 Task: Create duplicate Rules on other custom objects too.
Action: Mouse moved to (623, 37)
Screenshot: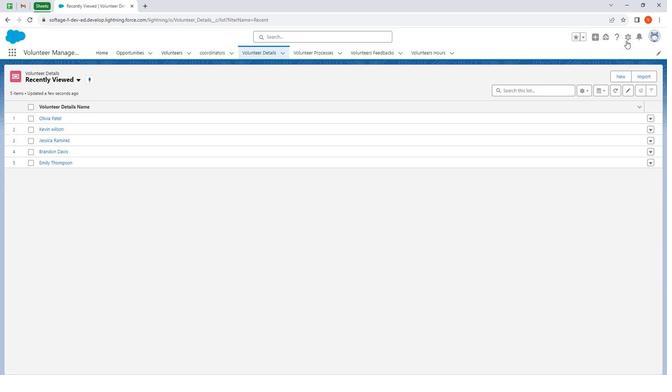 
Action: Mouse pressed left at (623, 37)
Screenshot: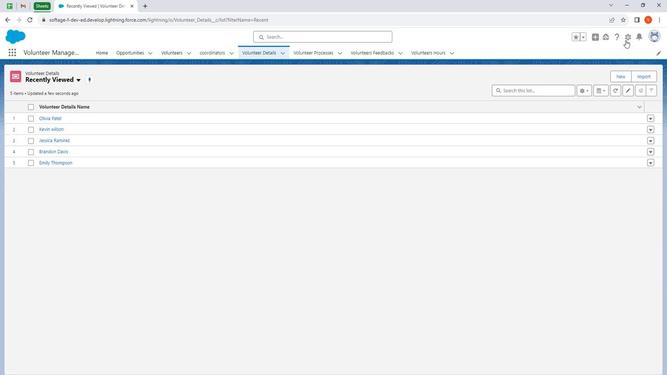 
Action: Mouse moved to (609, 61)
Screenshot: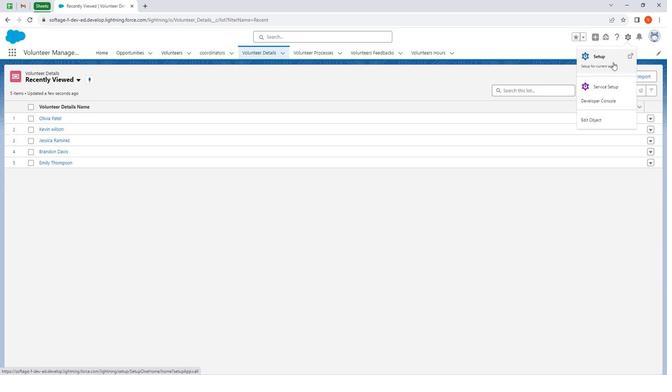 
Action: Mouse pressed left at (609, 61)
Screenshot: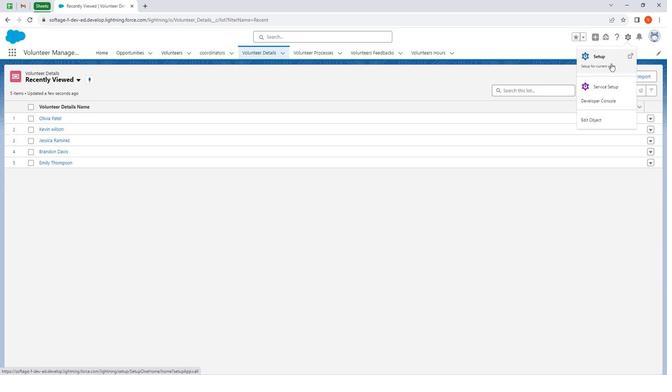 
Action: Mouse moved to (37, 72)
Screenshot: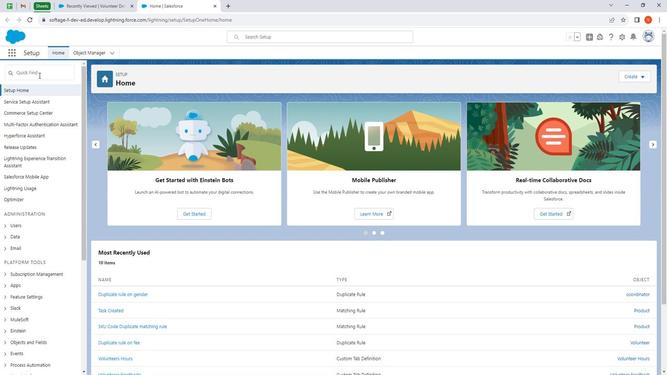 
Action: Mouse pressed left at (37, 72)
Screenshot: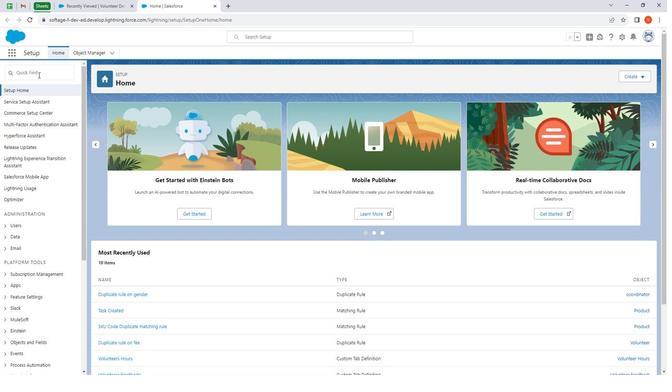 
Action: Key pressed duplicate
Screenshot: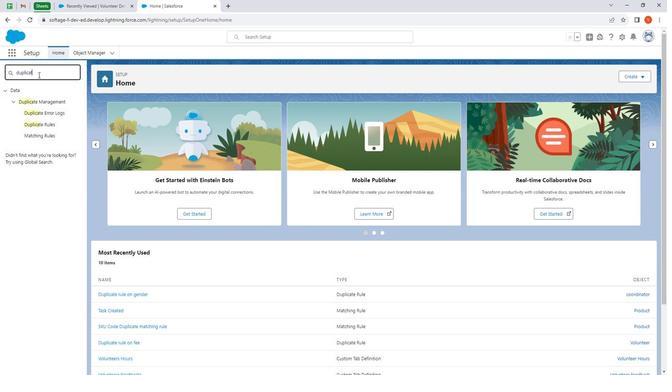 
Action: Mouse moved to (46, 119)
Screenshot: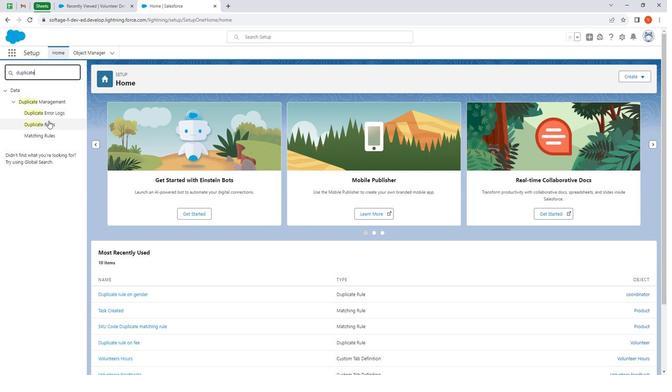 
Action: Mouse pressed left at (46, 119)
Screenshot: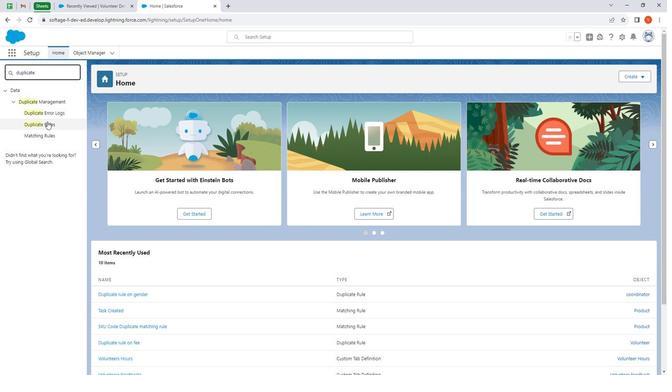 
Action: Mouse moved to (367, 165)
Screenshot: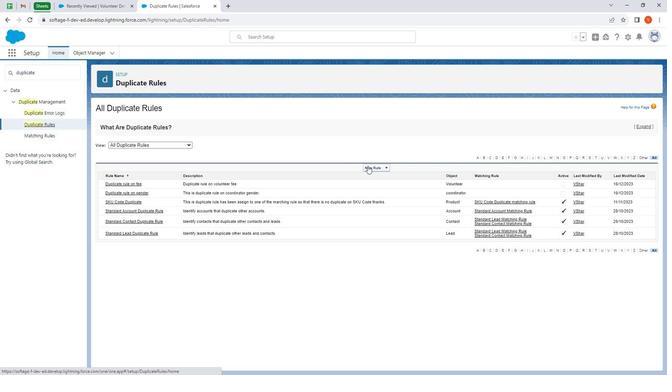 
Action: Mouse pressed left at (367, 165)
Screenshot: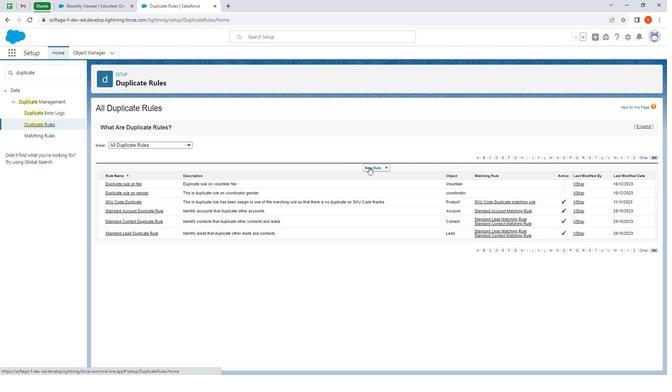 
Action: Mouse moved to (390, 205)
Screenshot: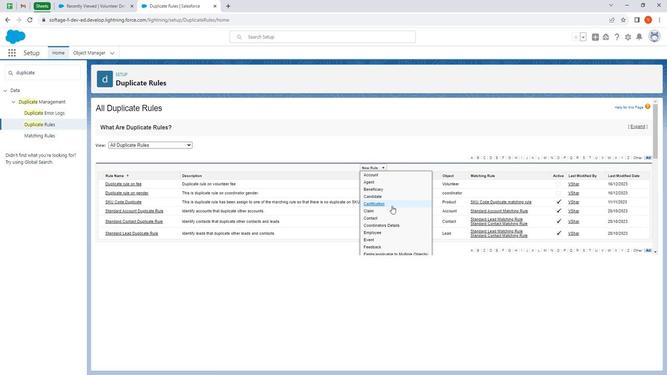 
Action: Mouse scrolled (390, 205) with delta (0, 0)
Screenshot: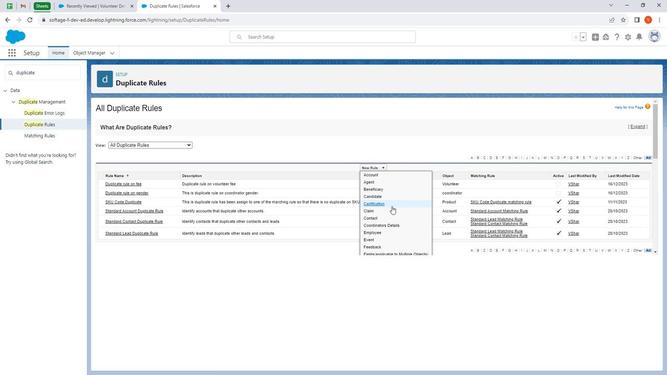 
Action: Mouse moved to (390, 206)
Screenshot: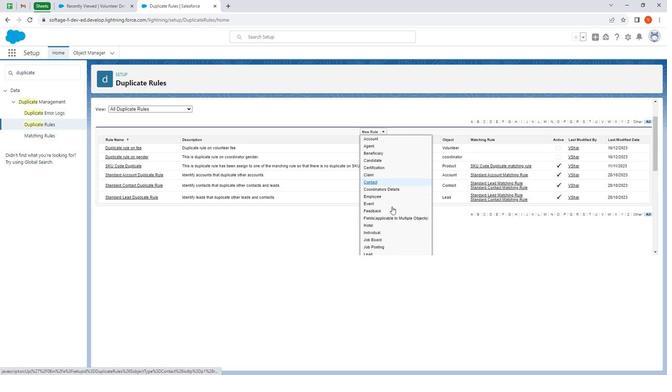 
Action: Mouse scrolled (390, 205) with delta (0, 0)
Screenshot: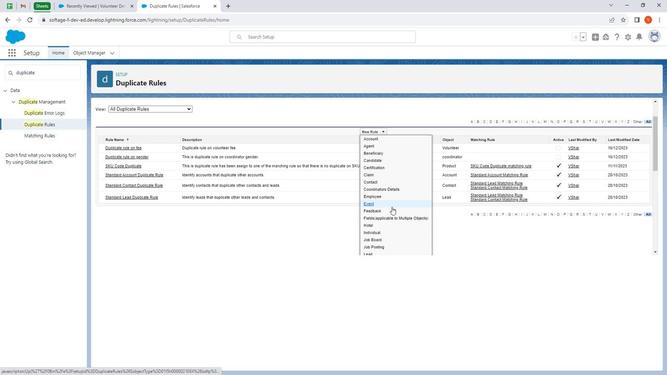 
Action: Mouse moved to (390, 206)
Screenshot: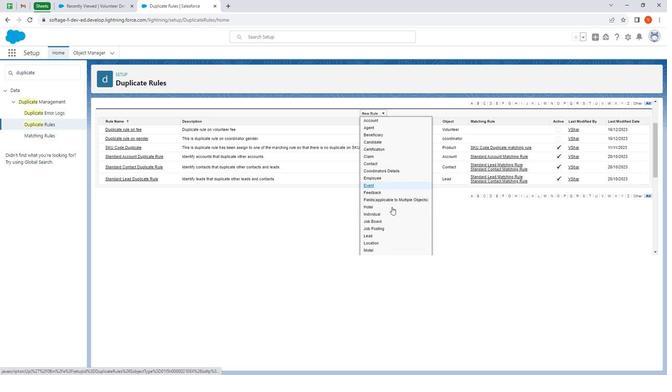 
Action: Mouse scrolled (390, 205) with delta (0, 0)
Screenshot: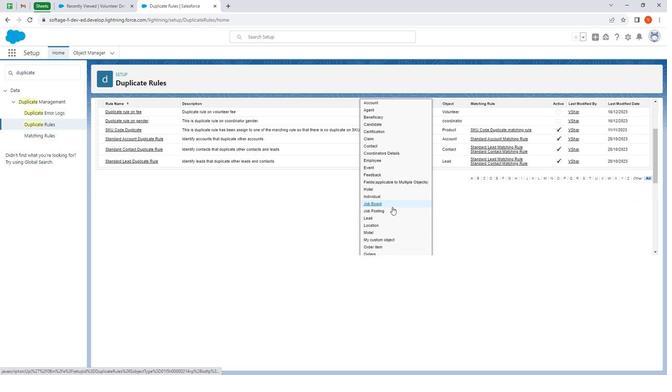 
Action: Mouse scrolled (390, 205) with delta (0, 0)
Screenshot: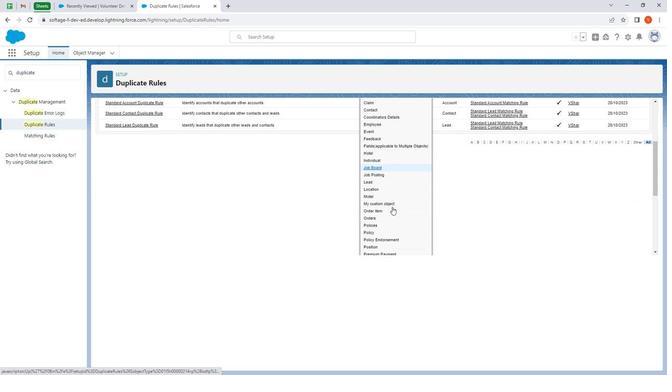
Action: Mouse scrolled (390, 205) with delta (0, 0)
Screenshot: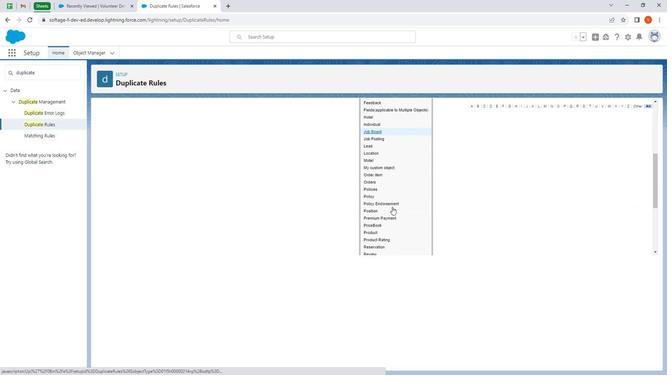 
Action: Mouse scrolled (390, 205) with delta (0, 0)
Screenshot: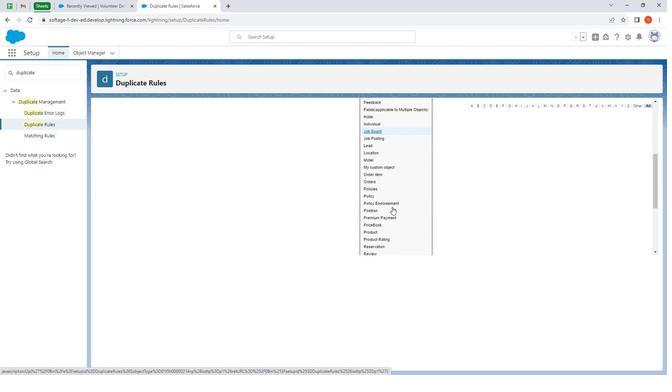
Action: Mouse moved to (392, 206)
Screenshot: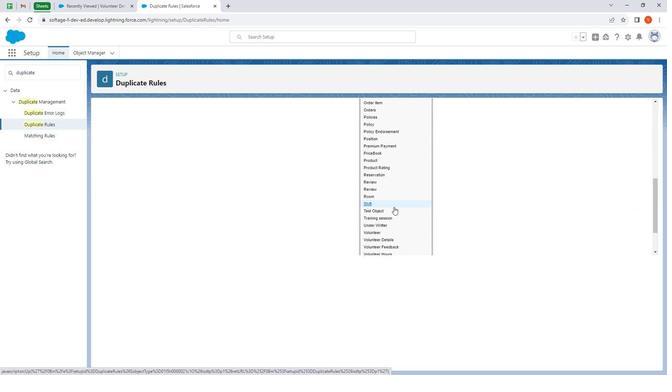 
Action: Mouse scrolled (392, 205) with delta (0, 0)
Screenshot: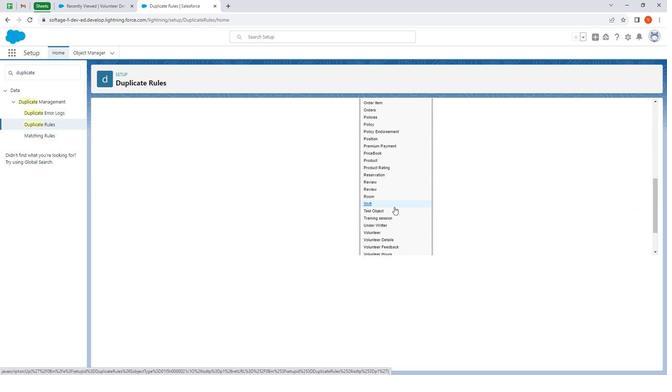 
Action: Mouse moved to (390, 223)
Screenshot: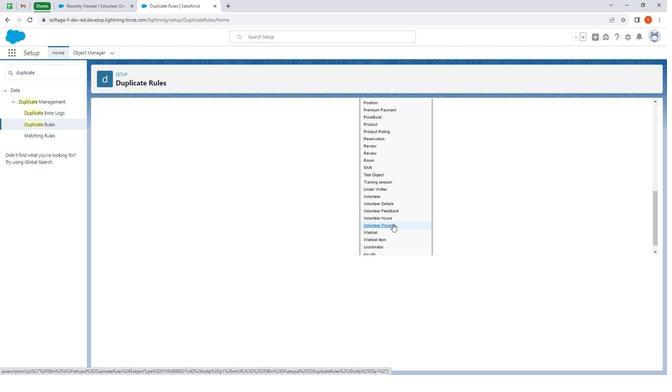 
Action: Mouse pressed left at (390, 223)
Screenshot: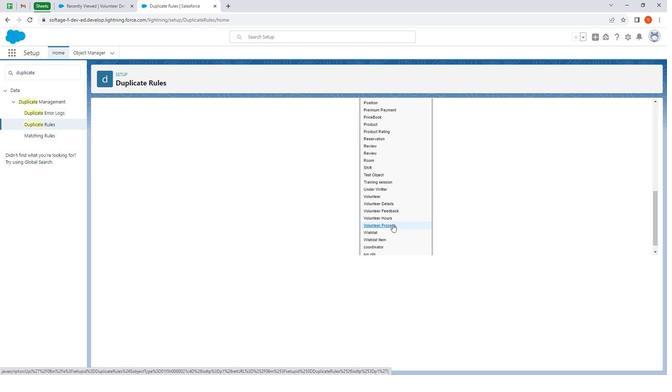 
Action: Mouse moved to (225, 149)
Screenshot: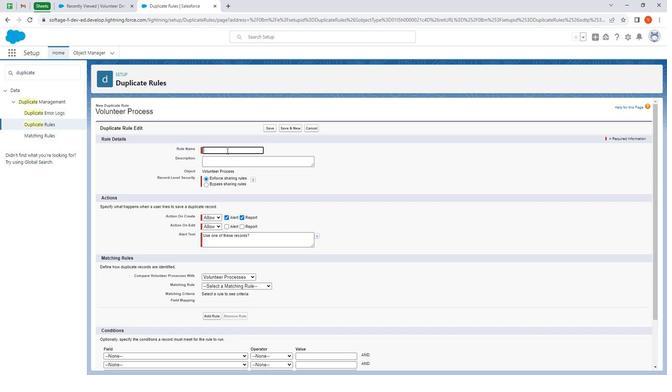 
Action: Mouse pressed left at (225, 149)
Screenshot: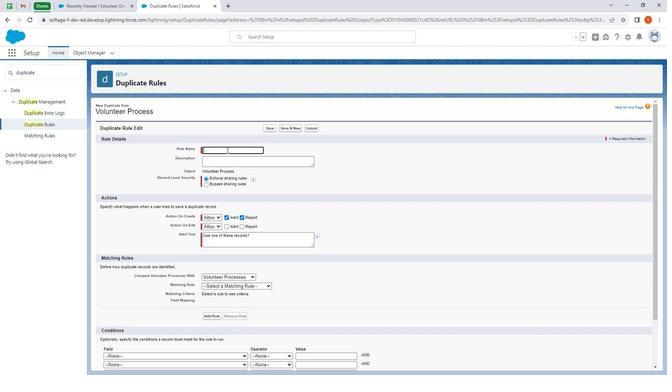 
Action: Key pressed duplicate<Key.space>rule<Key.space>on<Key.space>process
Screenshot: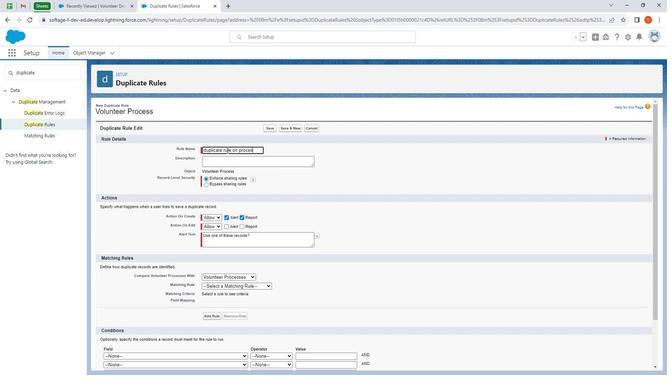 
Action: Mouse moved to (247, 165)
Screenshot: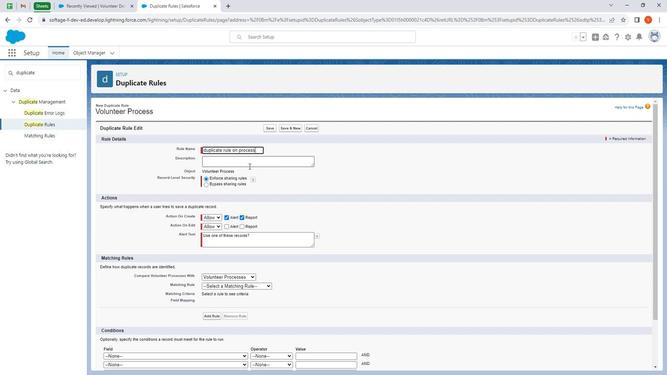 
Action: Mouse pressed left at (247, 165)
Screenshot: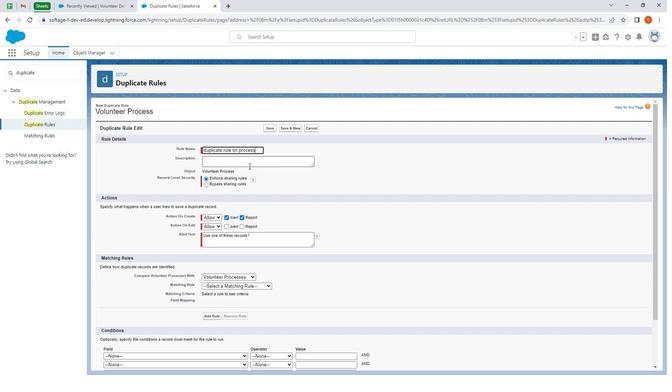 
Action: Key pressed duplicate<Key.space>rule<Key.space>on<Key.space>volunteer<Key.space>process
Screenshot: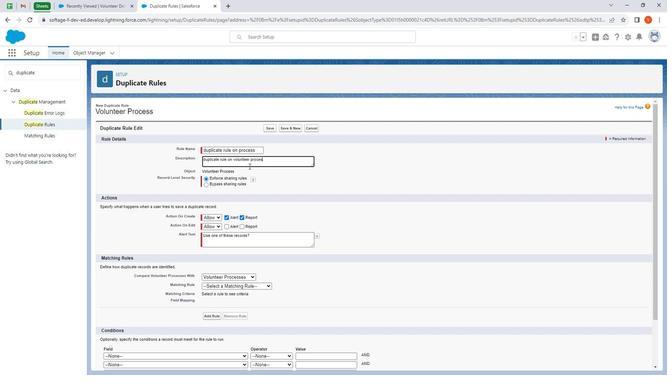 
Action: Mouse moved to (239, 179)
Screenshot: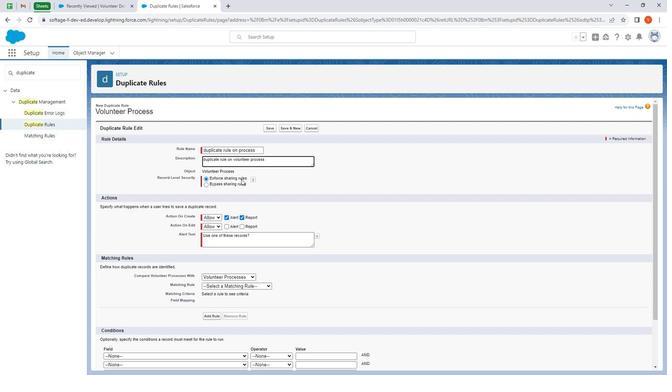 
Action: Key pressed .
Screenshot: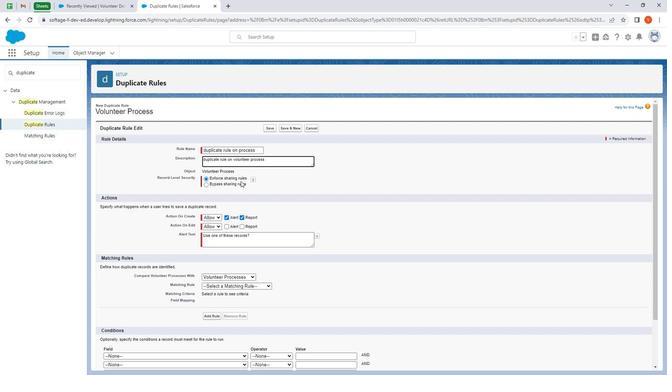 
Action: Mouse moved to (225, 226)
Screenshot: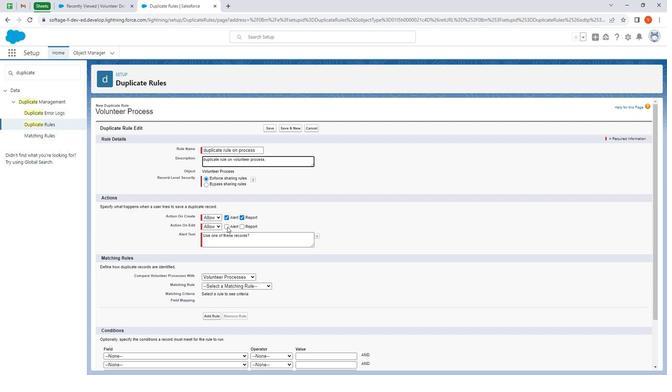 
Action: Mouse pressed left at (225, 226)
Screenshot: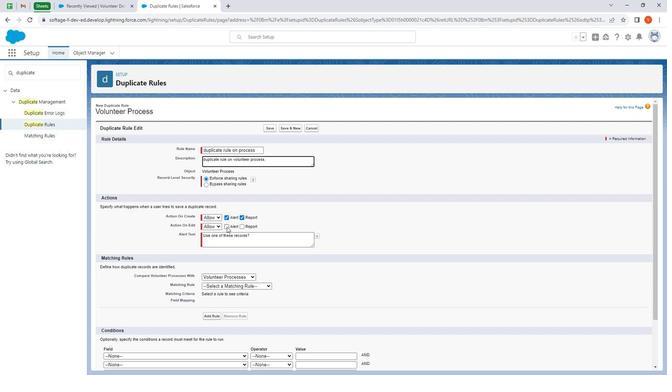 
Action: Mouse moved to (241, 225)
Screenshot: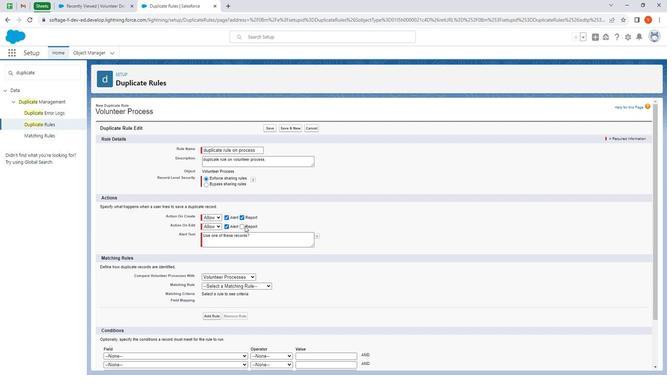 
Action: Mouse pressed left at (241, 225)
Screenshot: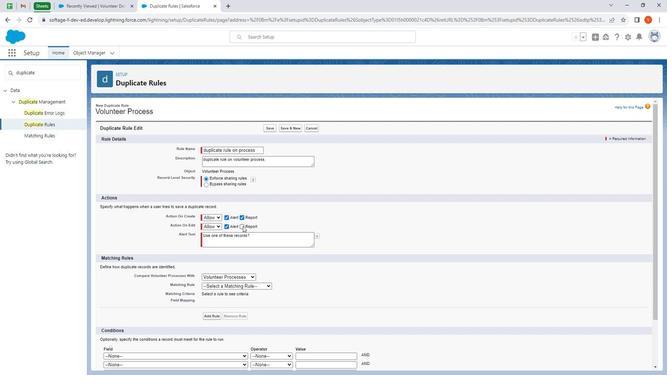 
Action: Mouse moved to (335, 217)
Screenshot: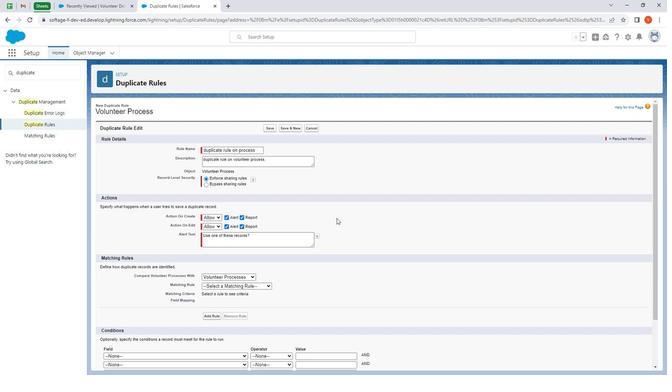 
Action: Mouse scrolled (335, 217) with delta (0, 0)
Screenshot: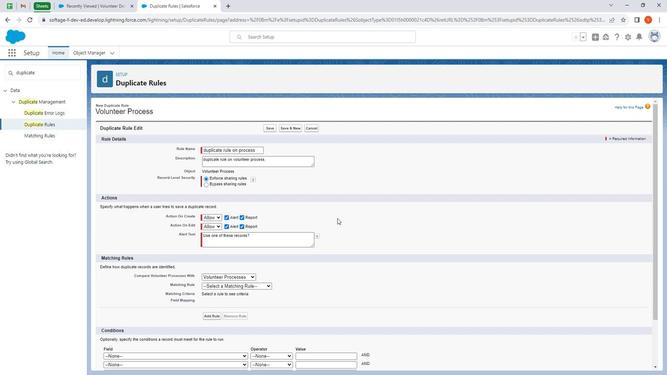 
Action: Mouse scrolled (335, 217) with delta (0, 0)
Screenshot: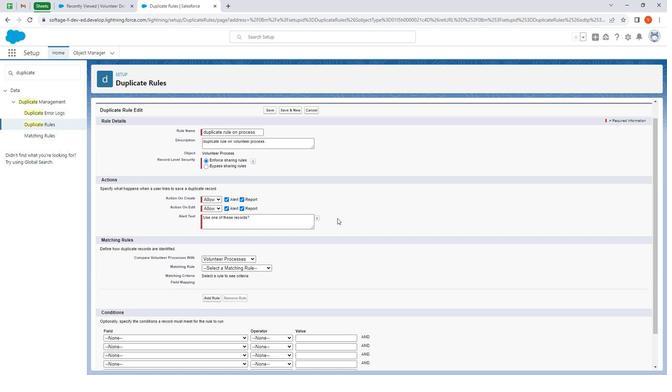 
Action: Mouse moved to (336, 217)
Screenshot: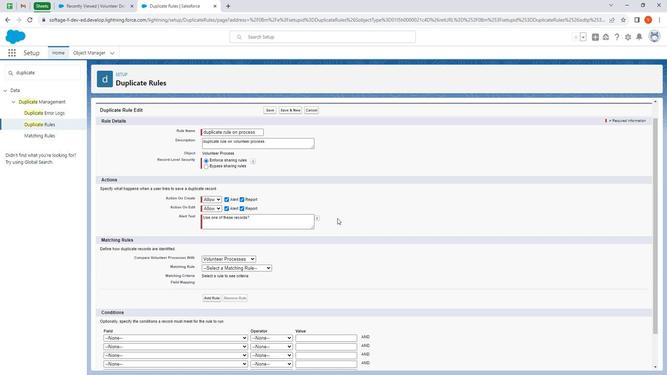 
Action: Mouse scrolled (336, 217) with delta (0, 0)
Screenshot: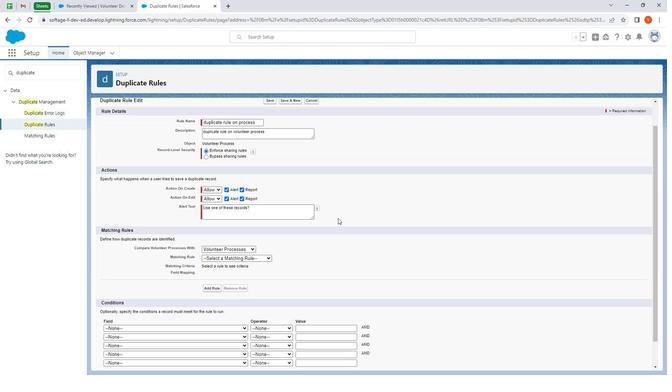 
Action: Mouse scrolled (336, 217) with delta (0, 0)
Screenshot: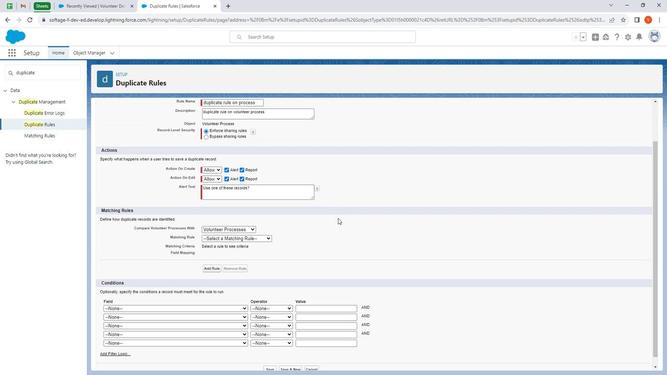 
Action: Mouse moved to (235, 298)
Screenshot: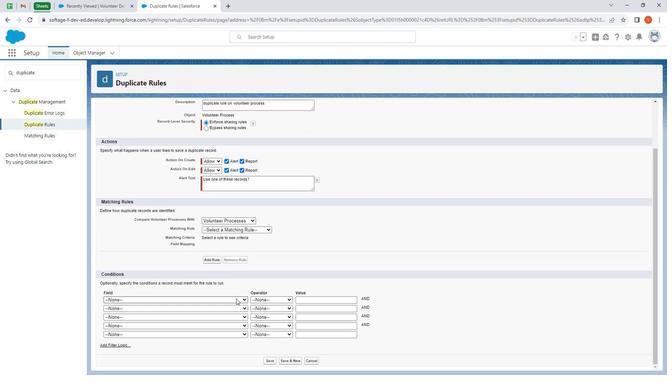 
Action: Mouse pressed left at (235, 298)
Screenshot: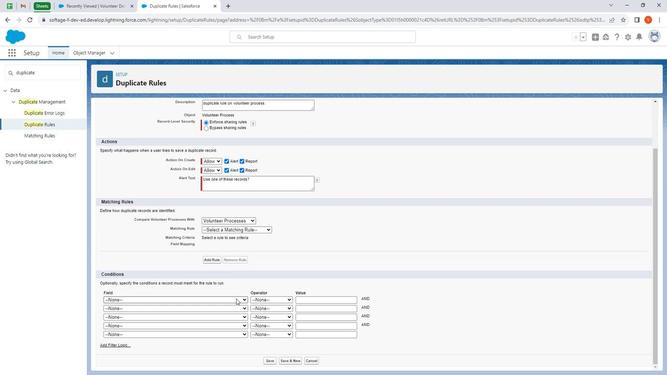 
Action: Mouse moved to (242, 190)
Screenshot: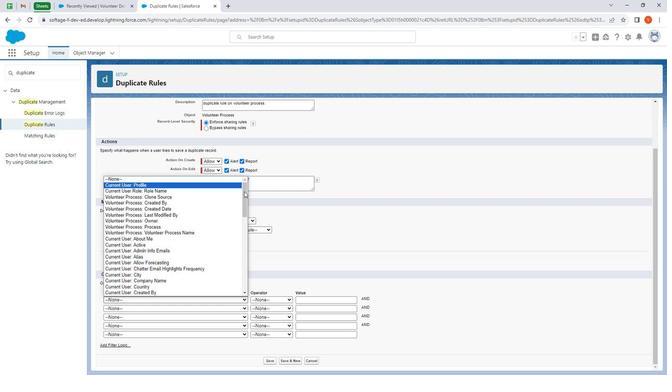 
Action: Mouse pressed left at (242, 190)
Screenshot: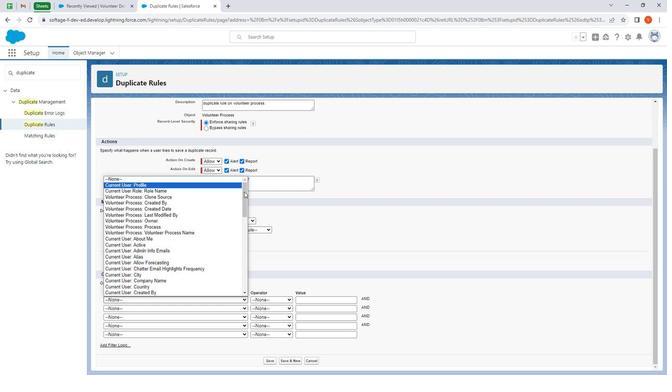 
Action: Mouse moved to (182, 200)
Screenshot: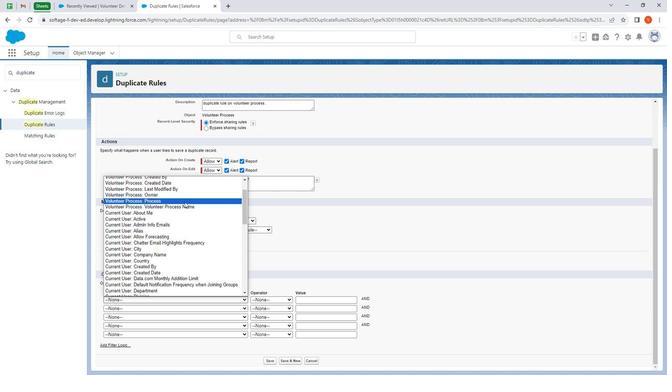 
Action: Mouse pressed left at (182, 200)
Screenshot: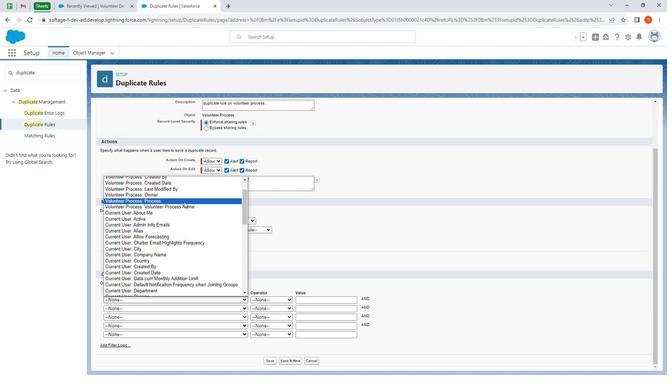 
Action: Mouse moved to (282, 297)
Screenshot: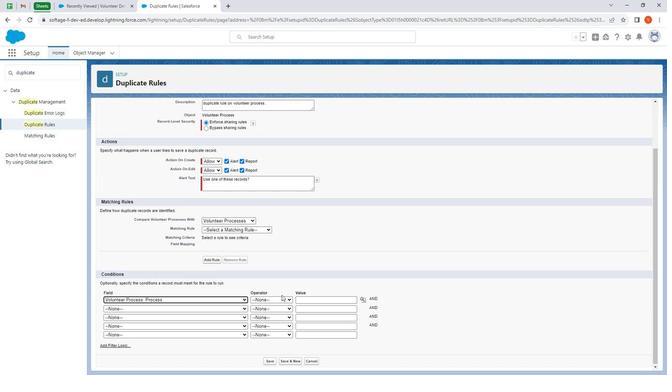 
Action: Mouse pressed left at (282, 297)
Screenshot: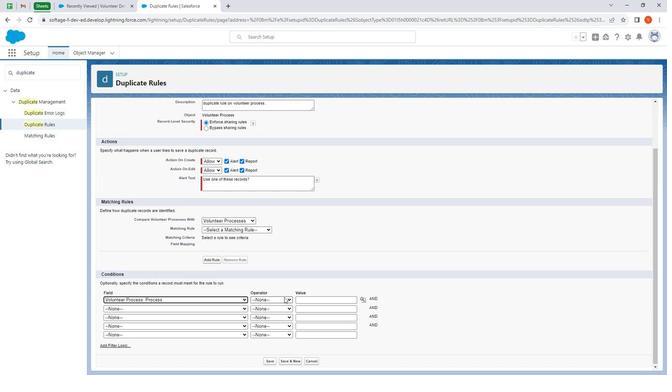 
Action: Mouse moved to (280, 239)
Screenshot: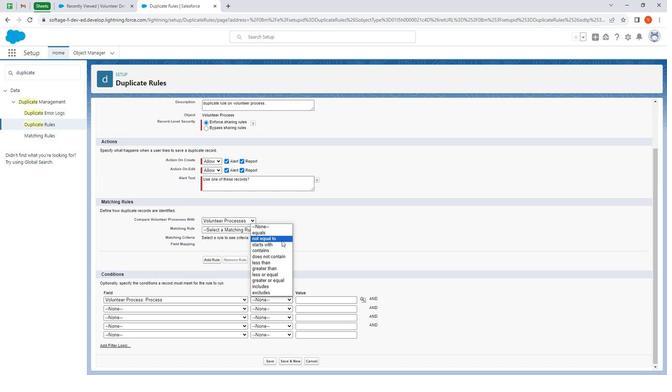 
Action: Mouse pressed left at (280, 239)
Screenshot: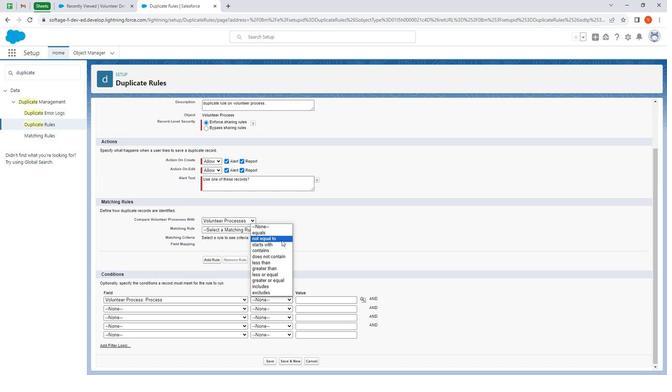 
Action: Mouse moved to (360, 301)
Screenshot: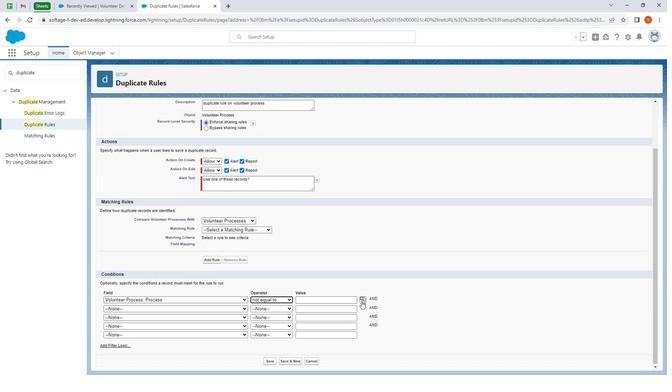 
Action: Mouse pressed left at (360, 301)
Screenshot: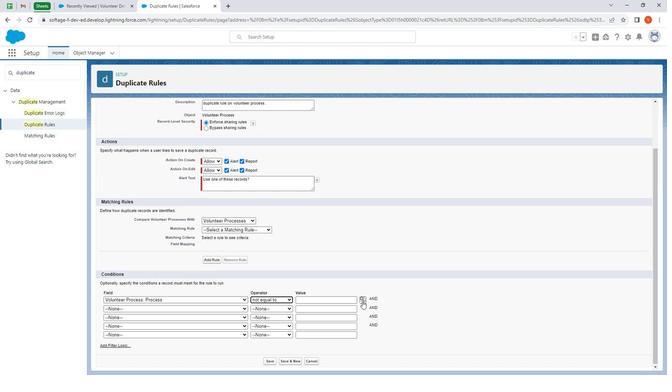 
Action: Mouse moved to (9, 87)
Screenshot: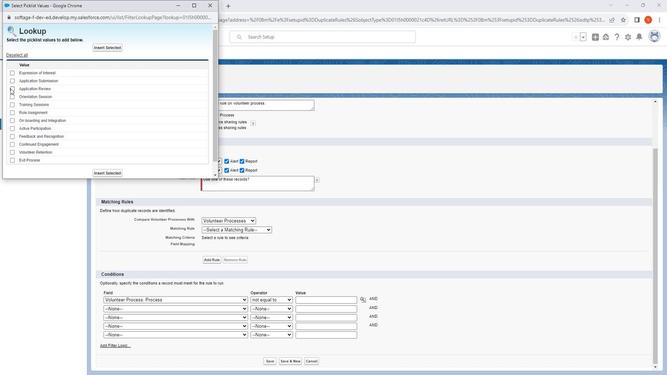 
Action: Mouse pressed left at (9, 87)
Screenshot: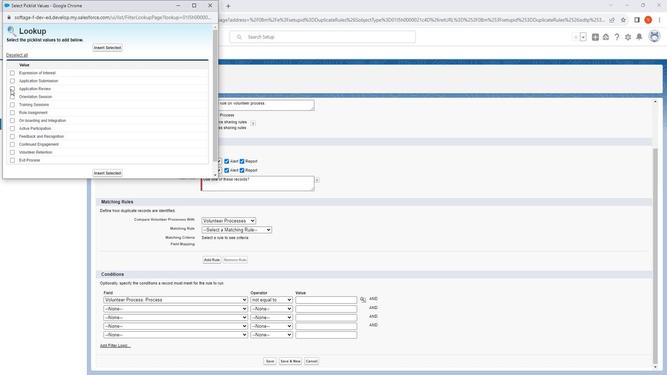 
Action: Mouse moved to (10, 96)
Screenshot: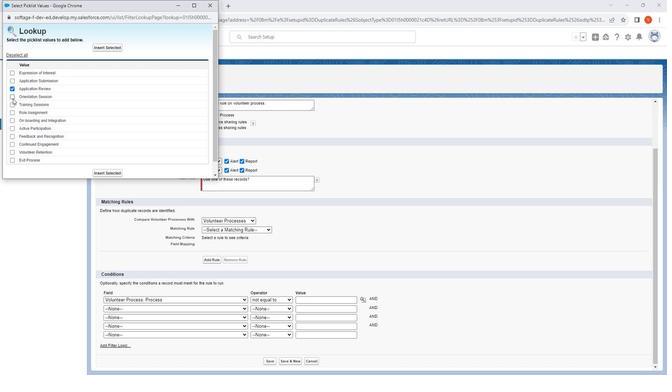 
Action: Mouse pressed left at (10, 96)
Screenshot: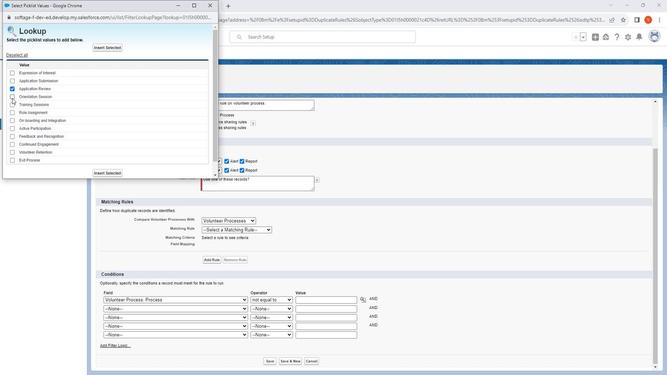 
Action: Mouse moved to (10, 104)
Screenshot: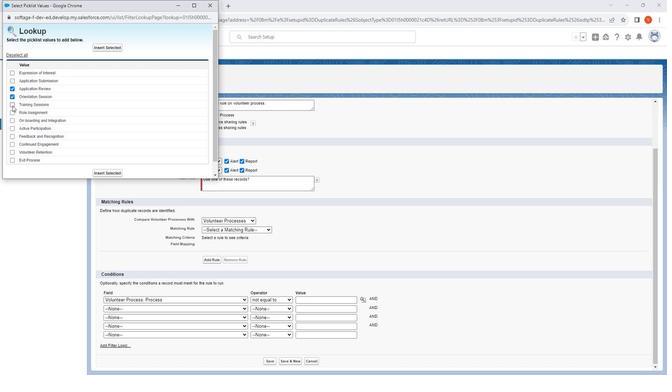 
Action: Mouse pressed left at (10, 104)
Screenshot: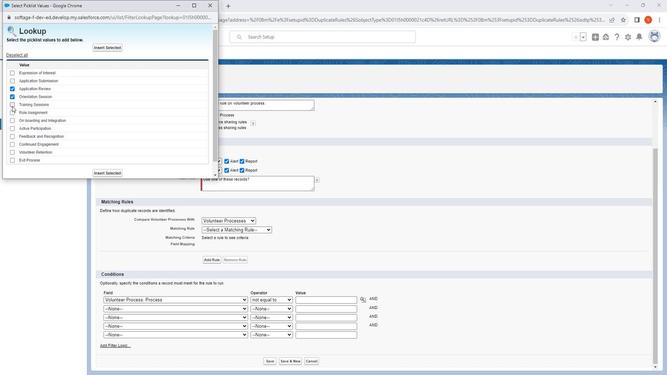 
Action: Mouse moved to (10, 112)
Screenshot: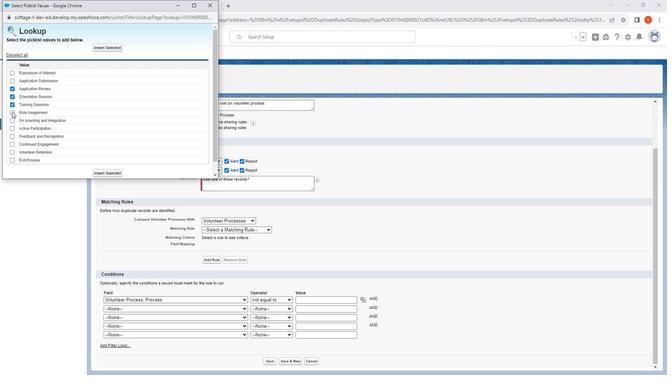 
Action: Mouse pressed left at (10, 112)
Screenshot: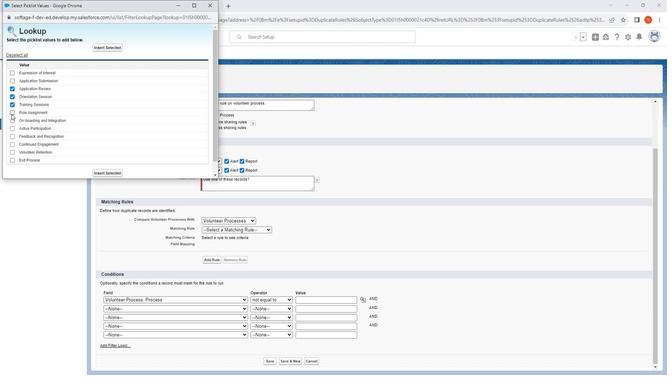 
Action: Mouse moved to (102, 168)
Screenshot: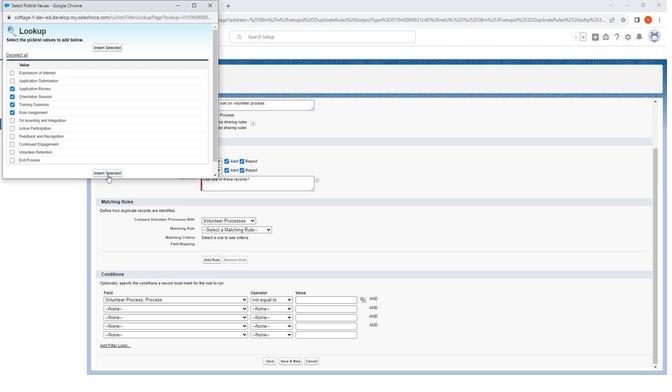 
Action: Mouse pressed left at (102, 168)
Screenshot: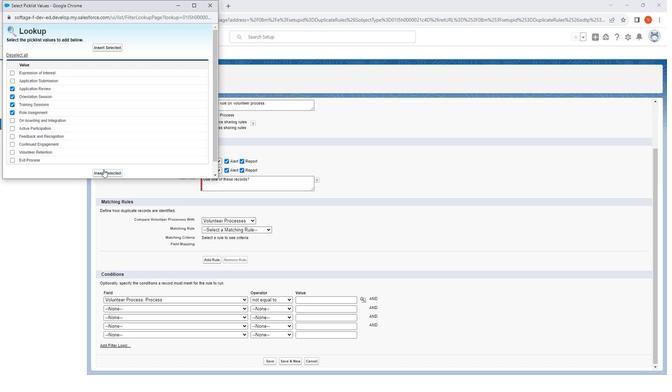 
Action: Mouse moved to (336, 288)
Screenshot: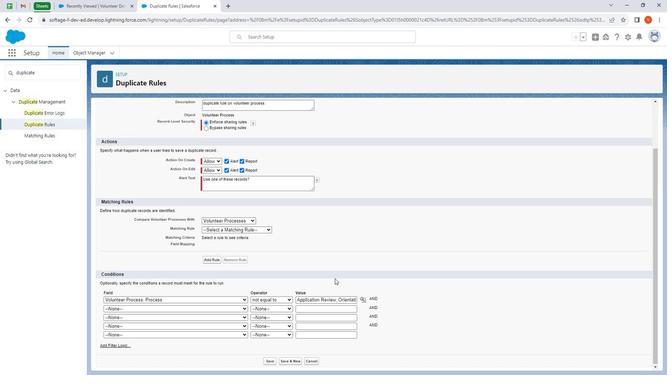 
Action: Mouse scrolled (336, 288) with delta (0, 0)
Screenshot: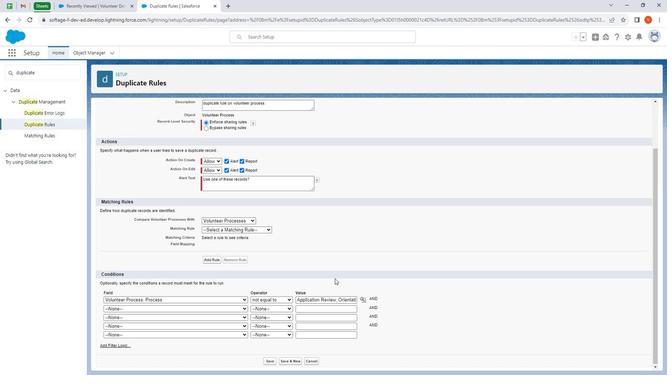 
Action: Mouse moved to (336, 290)
Screenshot: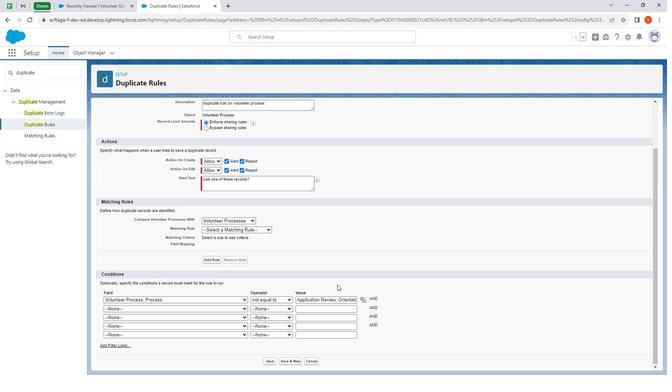 
Action: Mouse scrolled (336, 289) with delta (0, 0)
Screenshot: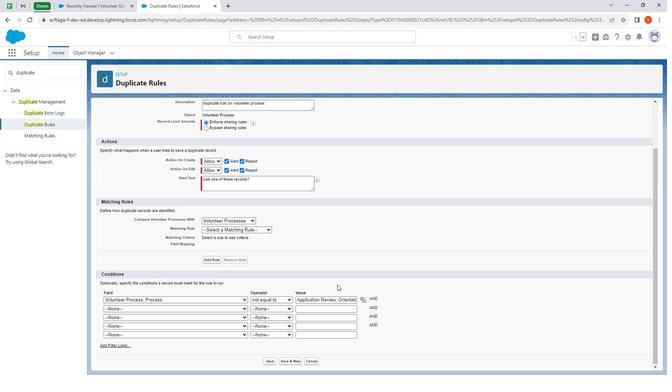 
Action: Mouse scrolled (336, 289) with delta (0, 0)
Screenshot: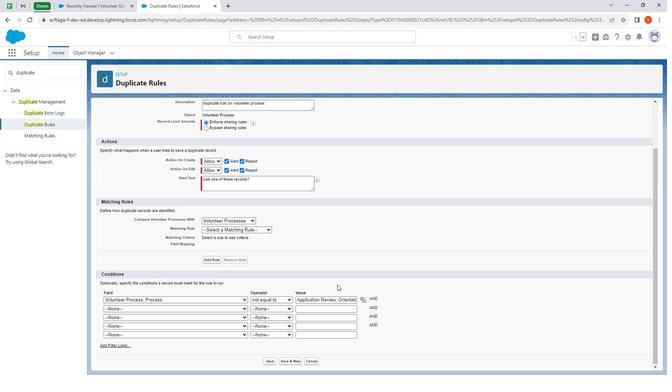 
Action: Mouse scrolled (336, 289) with delta (0, 0)
Screenshot: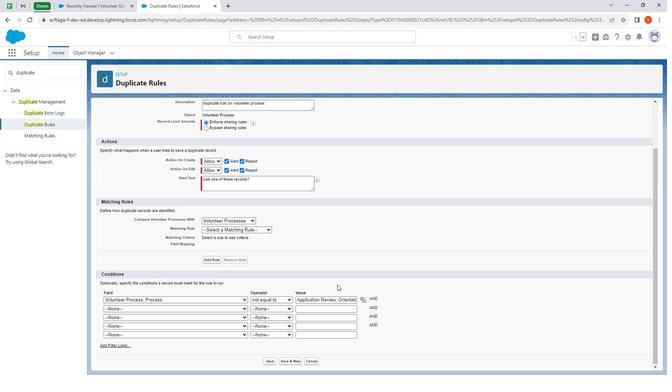 
Action: Mouse moved to (337, 291)
Screenshot: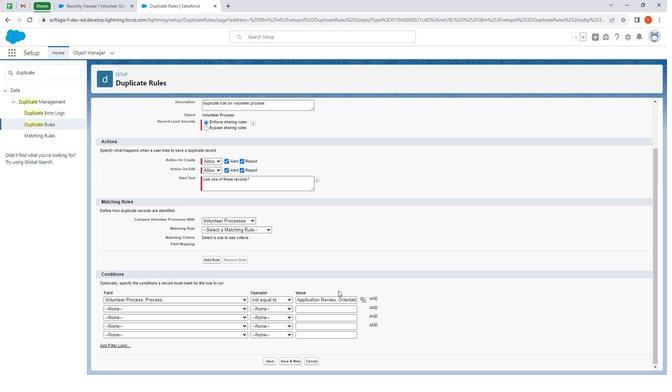 
Action: Mouse scrolled (337, 290) with delta (0, 0)
Screenshot: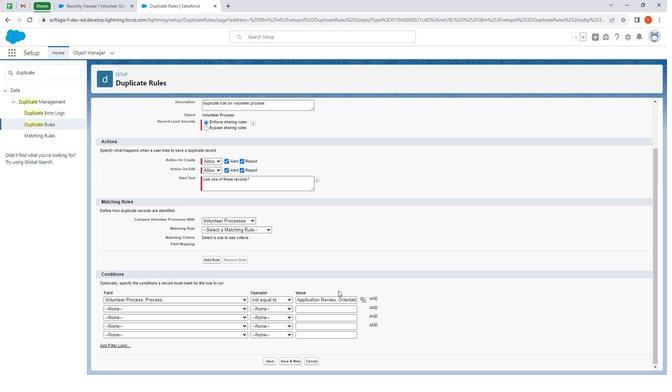 
Action: Mouse moved to (269, 358)
Screenshot: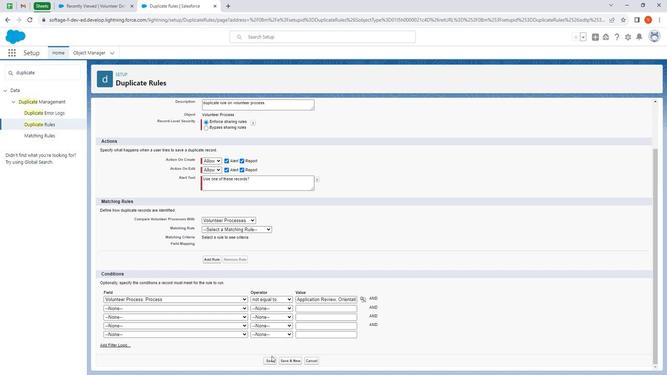
Action: Mouse pressed left at (269, 358)
Screenshot: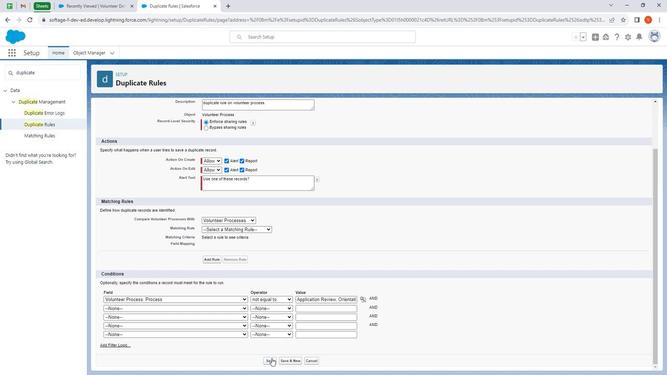 
Action: Mouse moved to (372, 288)
Screenshot: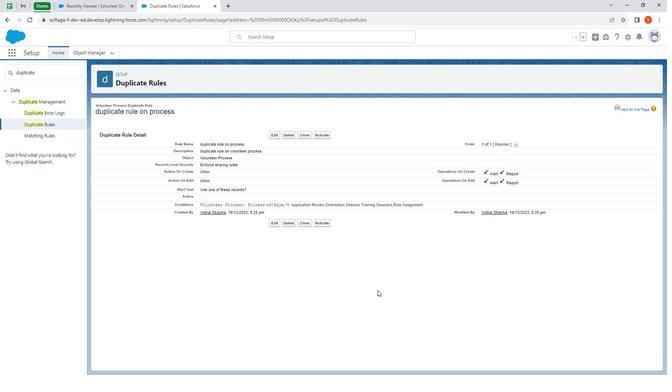 
